 Task: In the Company cmu.edu, Add note: 'Review sales pipeline and prioritize follow-up actions.'. Mark checkbox to create task to follow up ': In 2 weeks'. Create task, with  description: Schedule Webinar, Add due date: In 3 Business Days; Add reminder: 30 Minutes before. Set Priority Medium and add note: Review the attached proposal before the meeting and highlight the key benefits for the client.. Logged in from softage.5@softage.net
Action: Mouse moved to (79, 50)
Screenshot: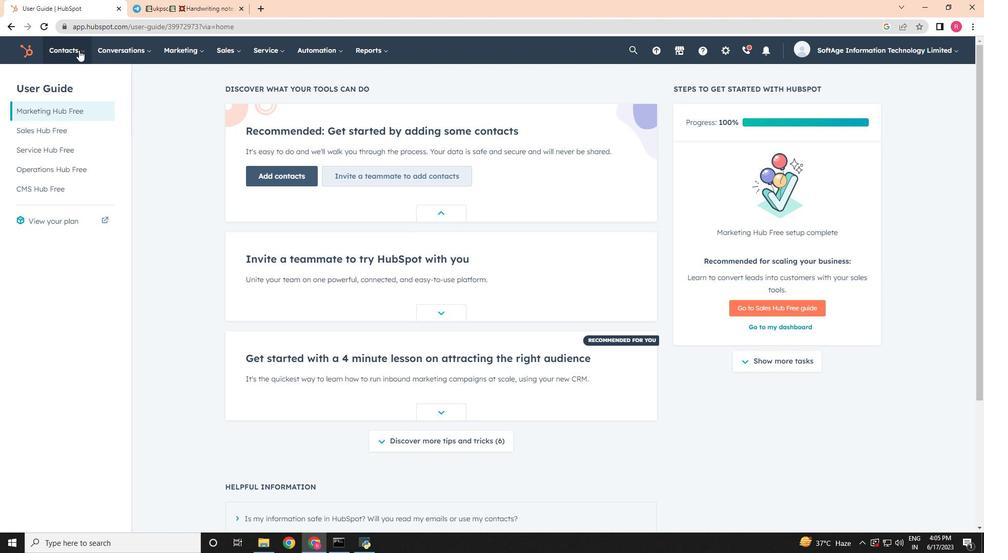 
Action: Mouse pressed left at (79, 50)
Screenshot: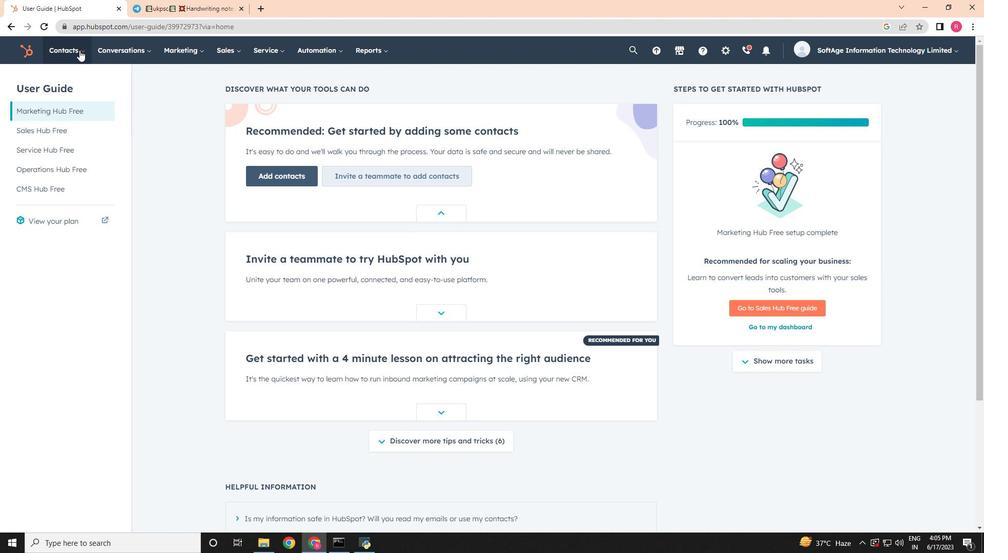 
Action: Mouse moved to (92, 95)
Screenshot: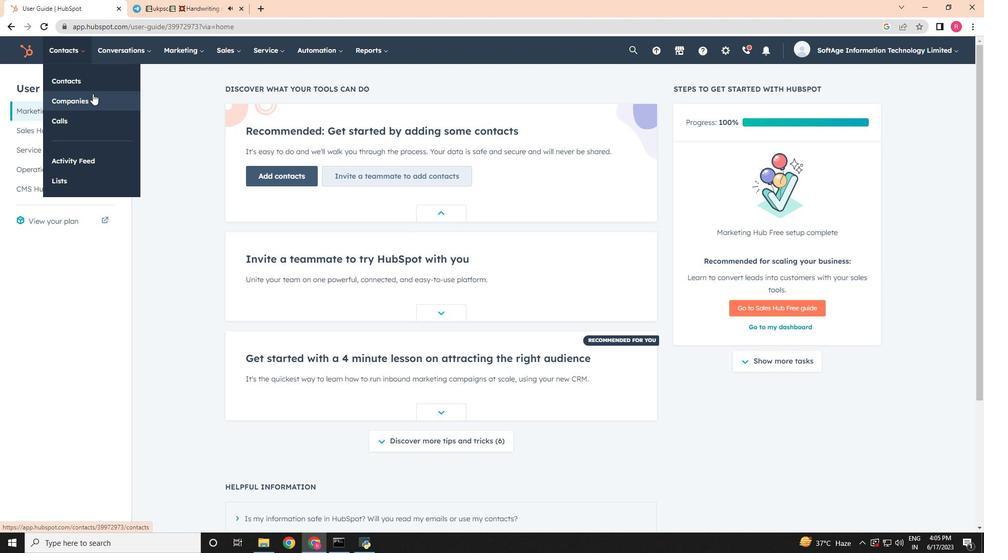 
Action: Mouse pressed left at (92, 95)
Screenshot: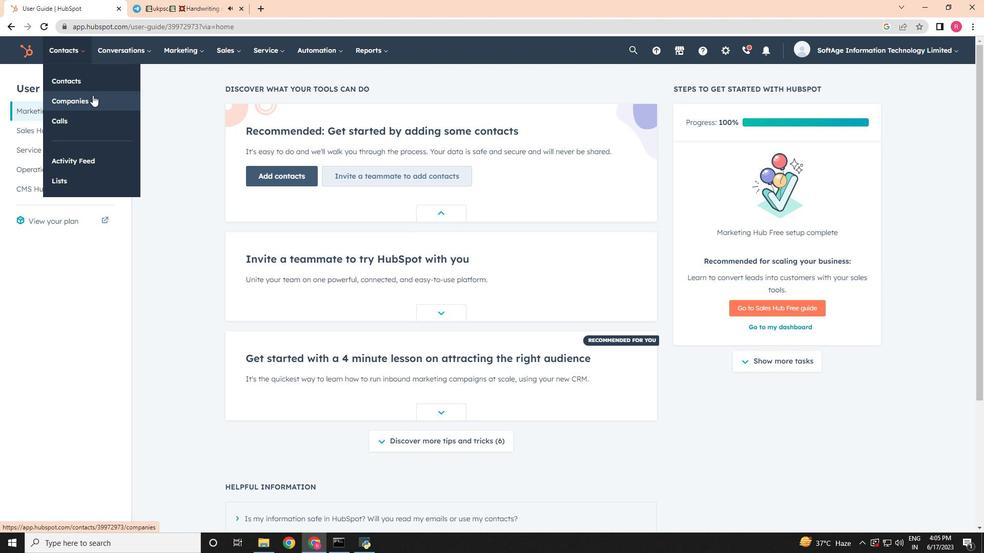 
Action: Mouse moved to (72, 167)
Screenshot: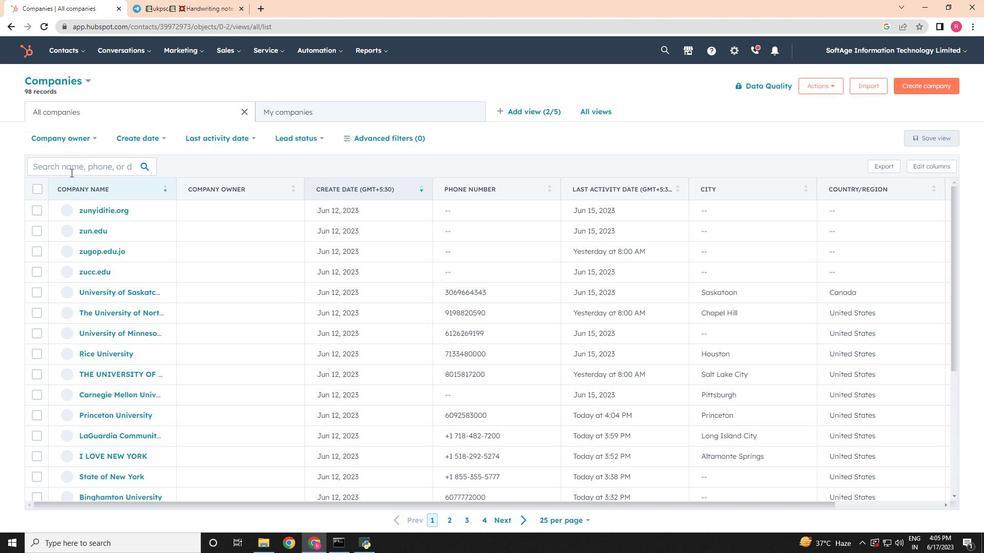 
Action: Mouse pressed left at (72, 167)
Screenshot: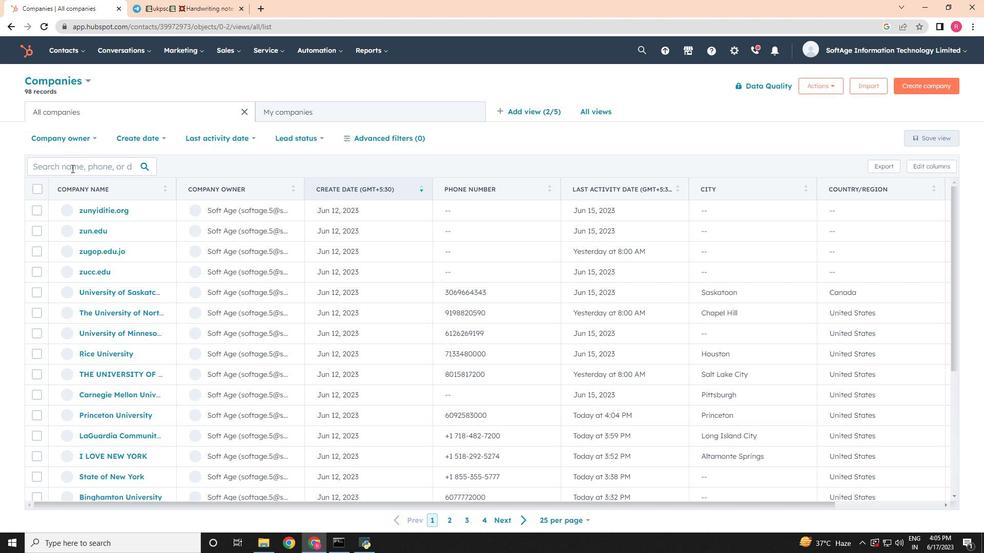 
Action: Key pressed cmu
Screenshot: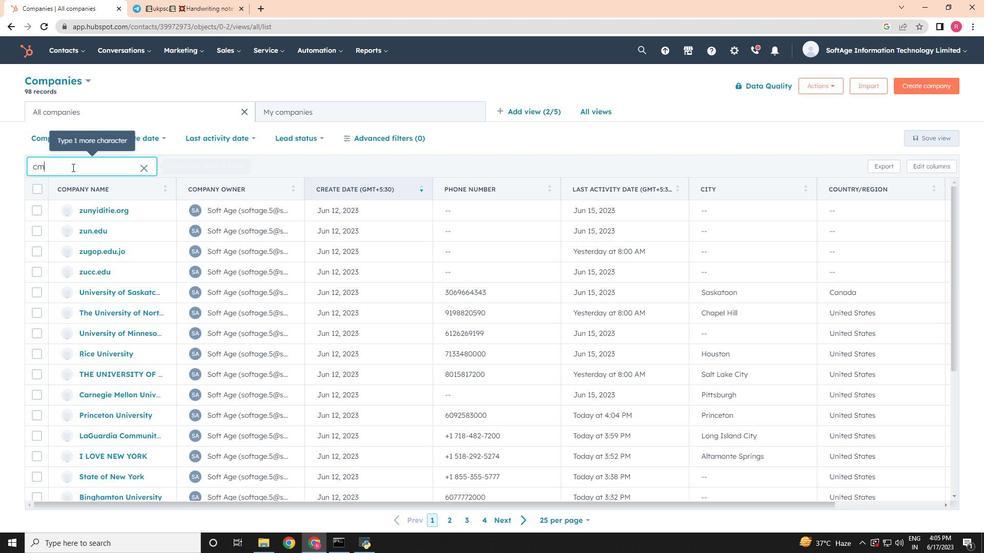 
Action: Mouse moved to (87, 208)
Screenshot: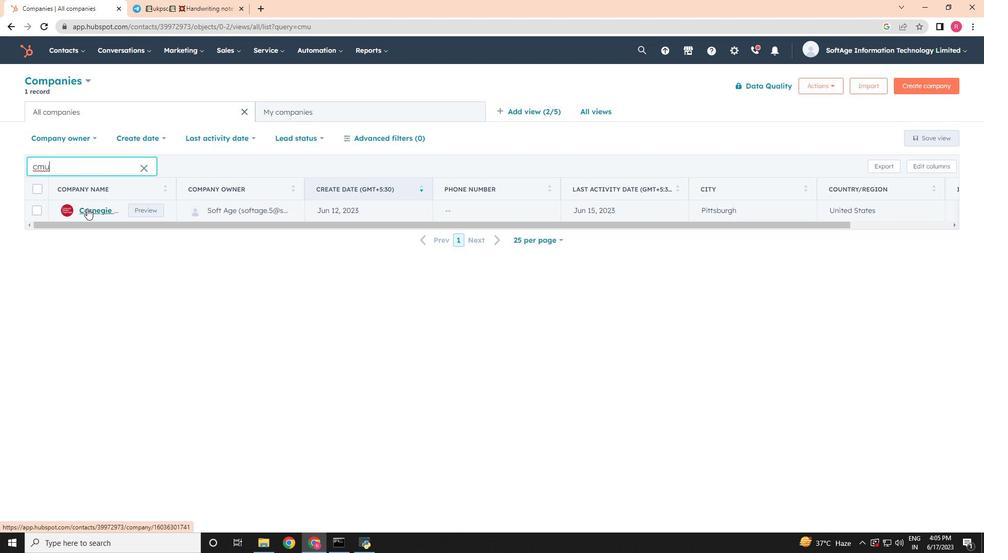 
Action: Mouse pressed left at (87, 208)
Screenshot: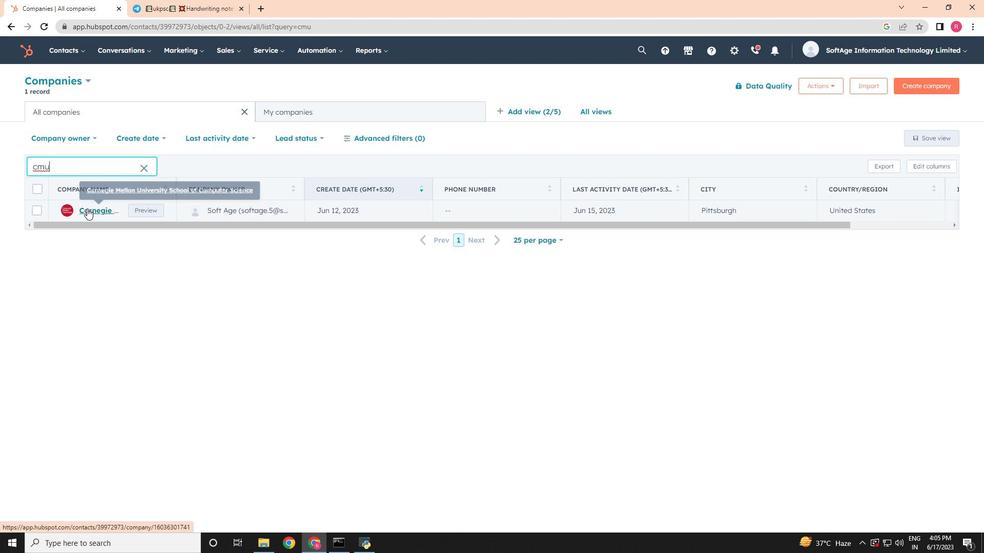 
Action: Mouse moved to (32, 173)
Screenshot: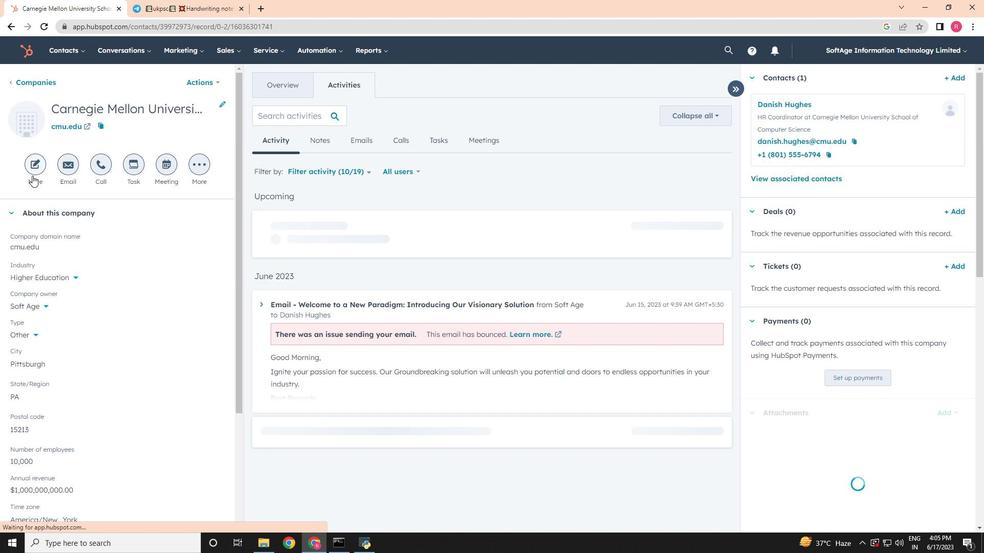 
Action: Mouse pressed left at (32, 173)
Screenshot: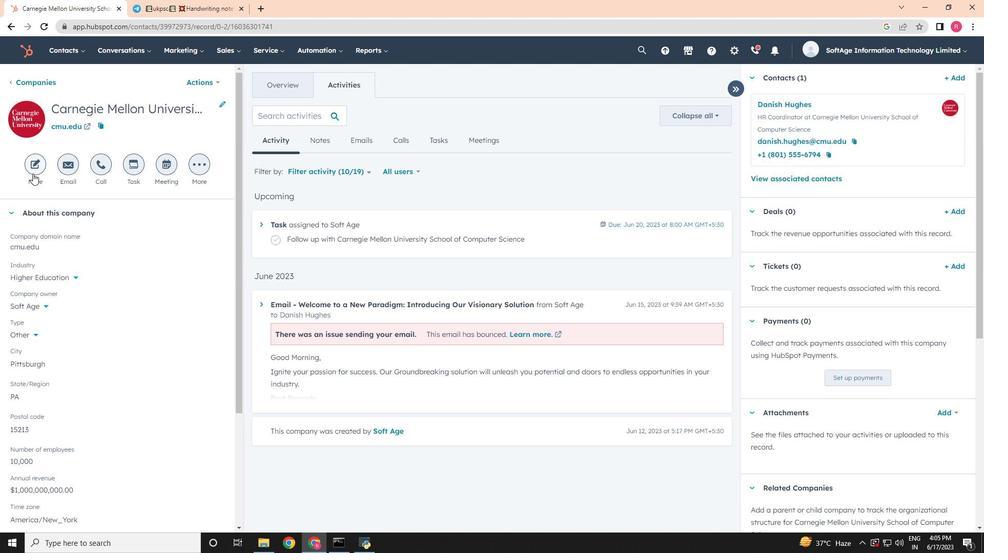 
Action: Mouse moved to (868, 307)
Screenshot: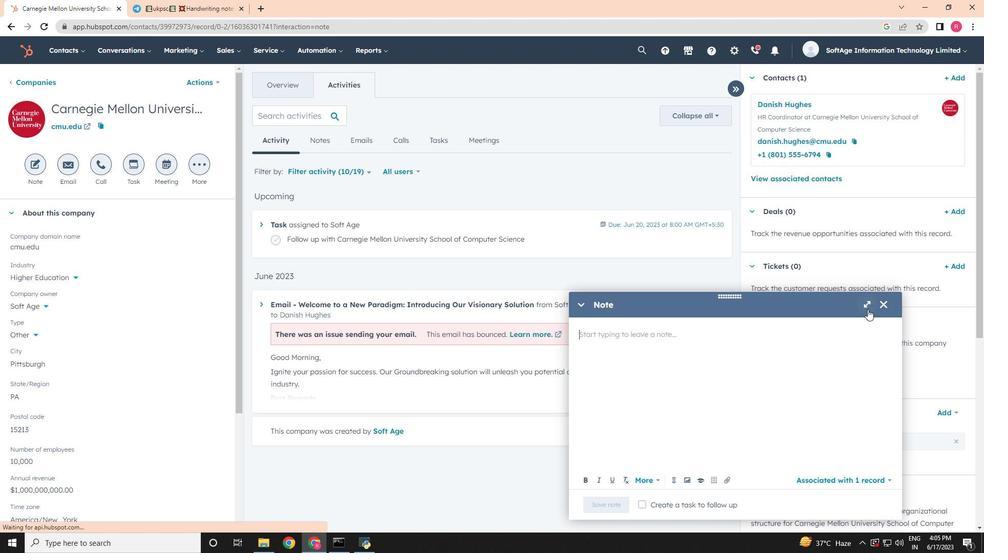 
Action: Mouse pressed left at (868, 307)
Screenshot: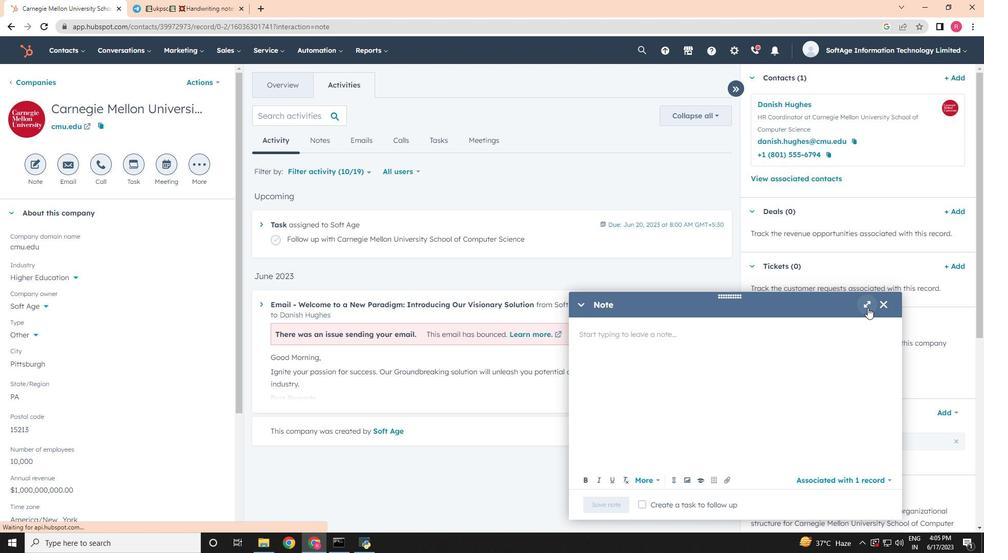
Action: Mouse moved to (183, 164)
Screenshot: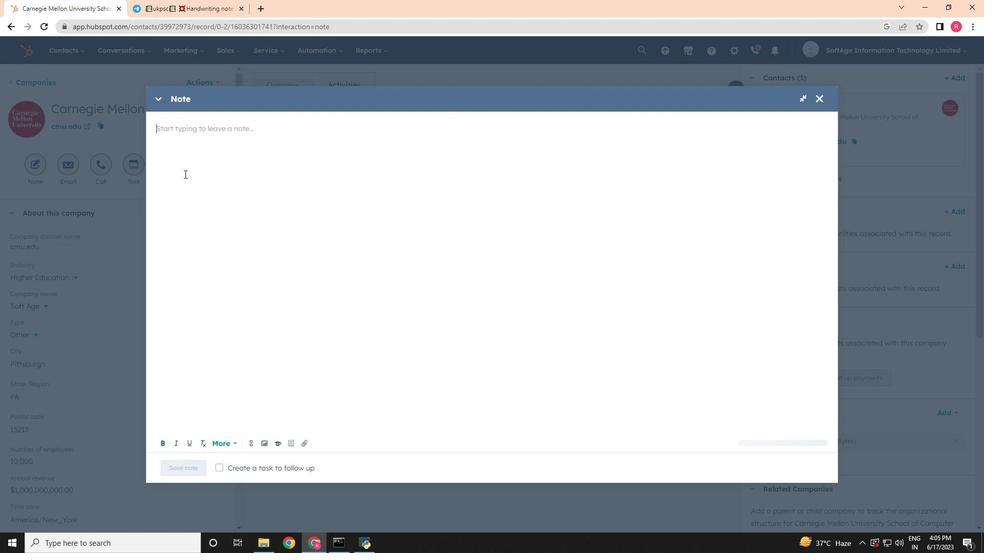 
Action: Key pressed <Key.shift>Review<Key.space>sales<Key.space>pipeline<Key.space>and<Key.space>prioritize<Key.space>fi<Key.backspace>ollow-up<Key.space>actions.
Screenshot: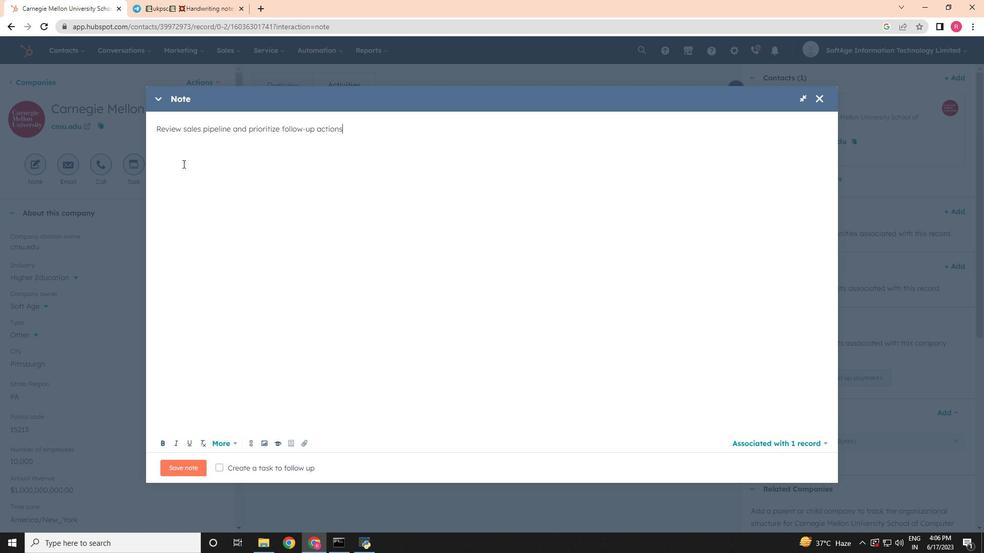 
Action: Mouse moved to (220, 468)
Screenshot: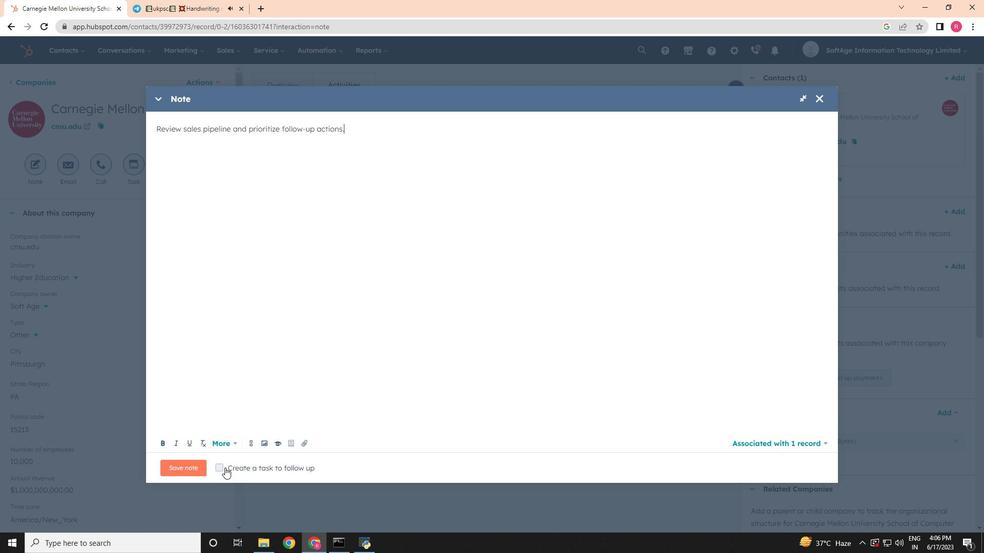 
Action: Mouse pressed left at (220, 468)
Screenshot: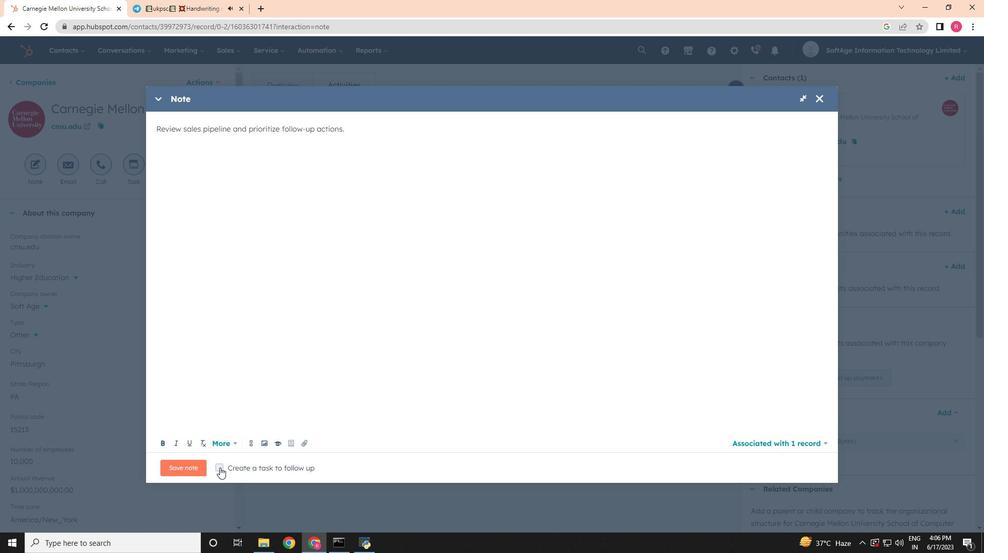 
Action: Mouse moved to (344, 467)
Screenshot: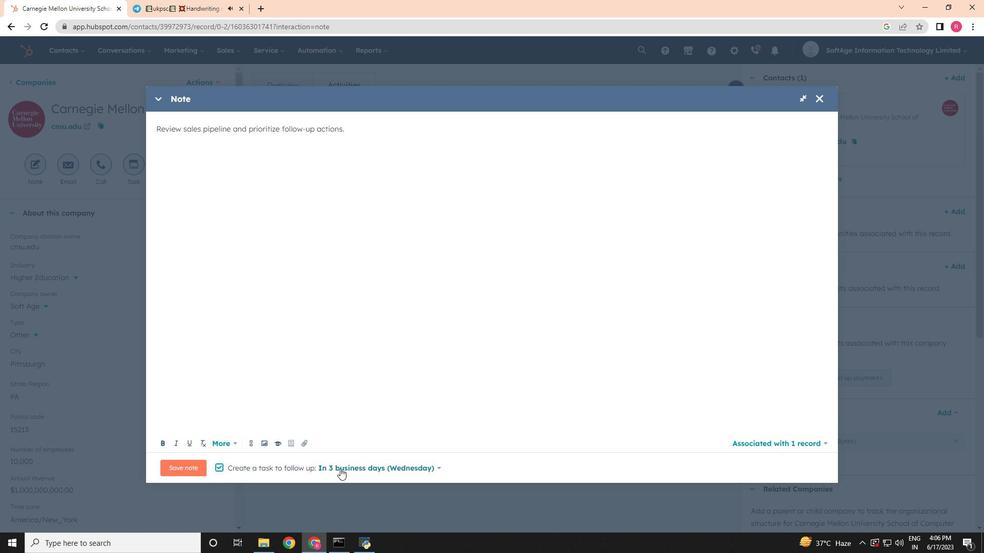 
Action: Mouse pressed left at (344, 467)
Screenshot: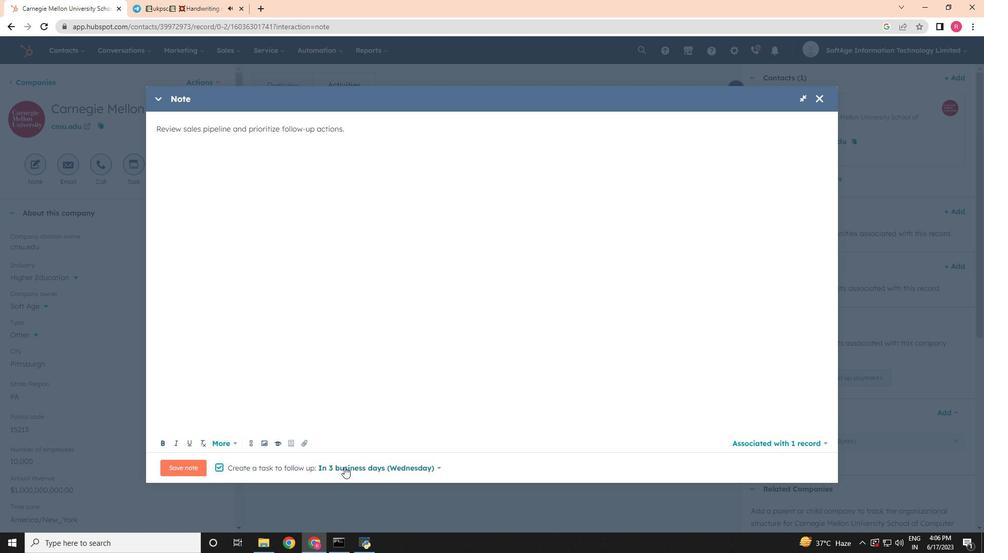 
Action: Mouse moved to (353, 408)
Screenshot: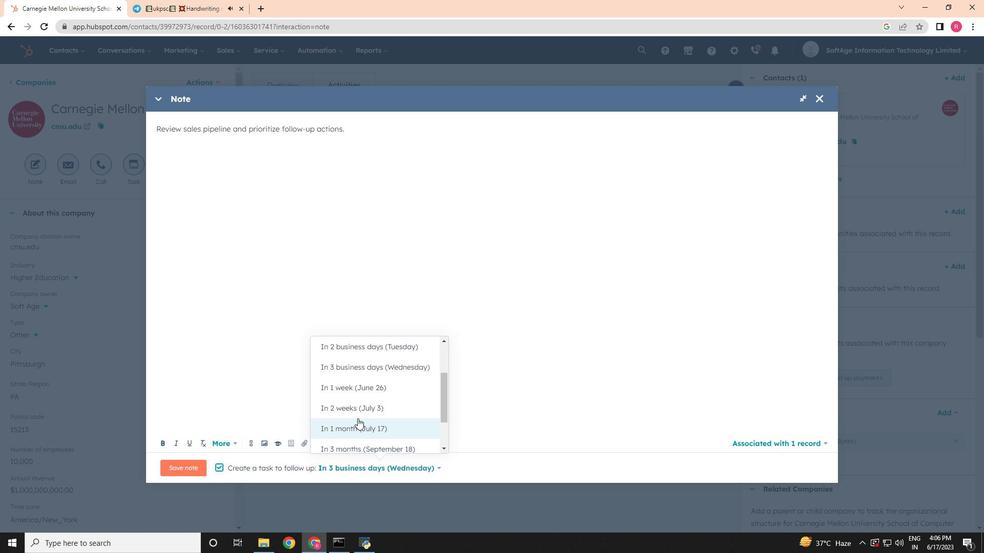 
Action: Mouse pressed left at (353, 408)
Screenshot: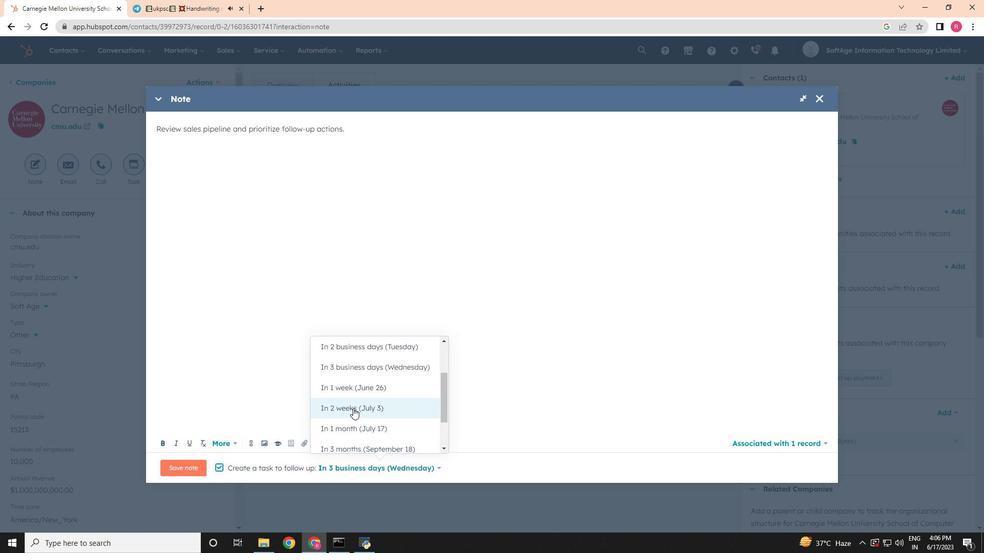 
Action: Mouse moved to (179, 468)
Screenshot: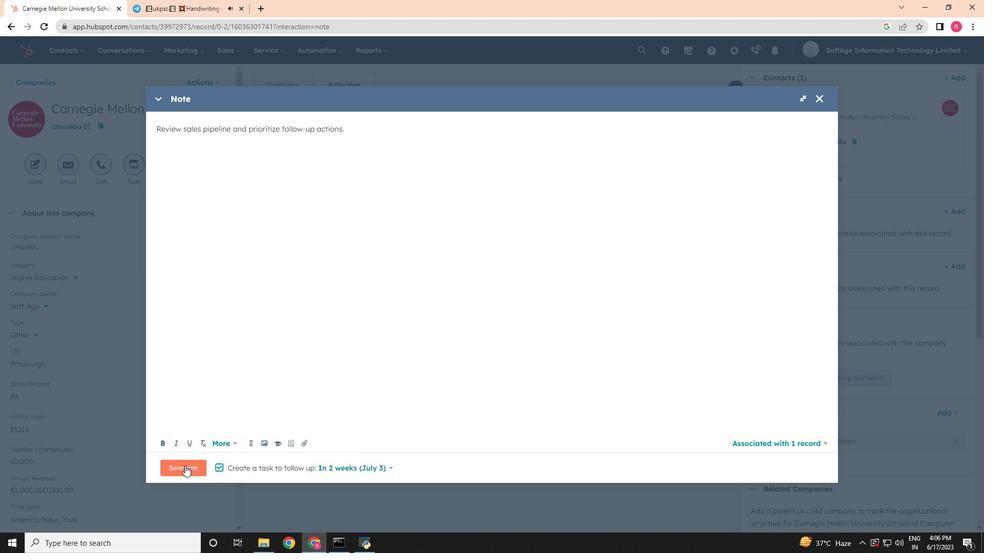 
Action: Mouse pressed left at (179, 468)
Screenshot: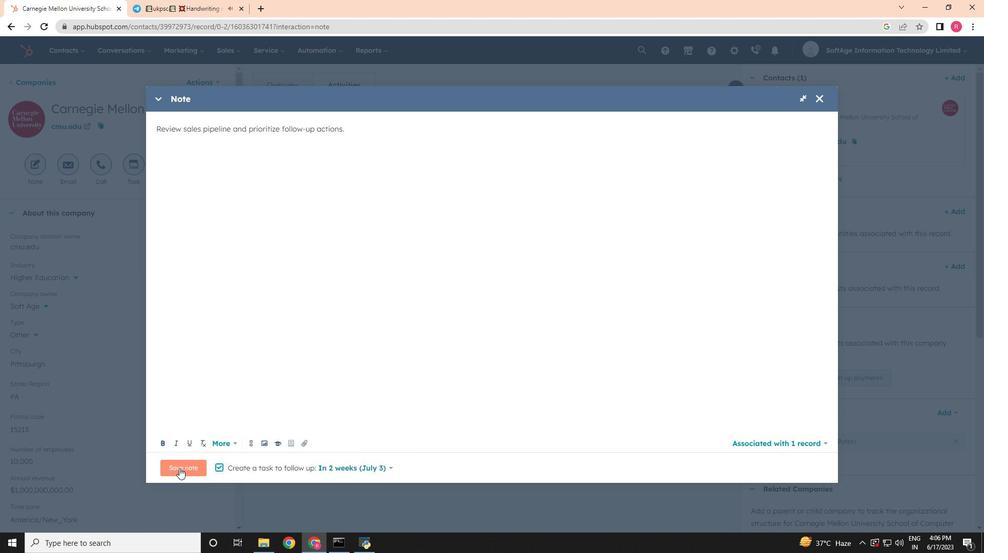 
Action: Mouse moved to (140, 173)
Screenshot: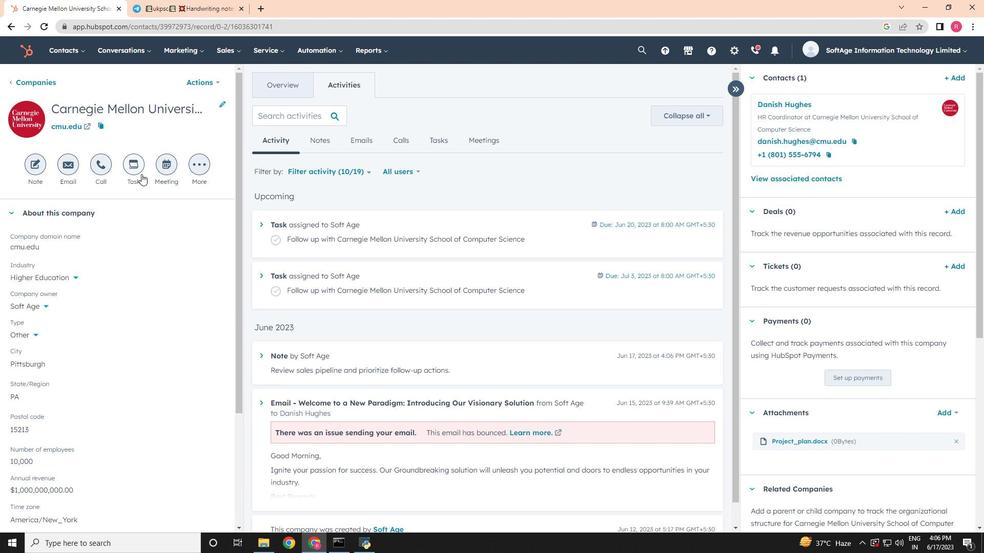 
Action: Mouse pressed left at (140, 173)
Screenshot: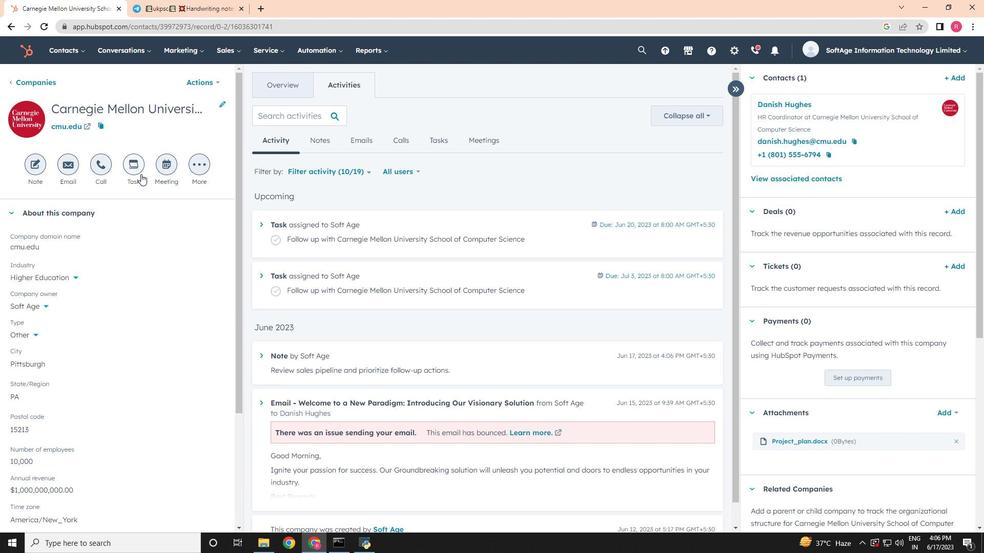 
Action: Mouse moved to (618, 281)
Screenshot: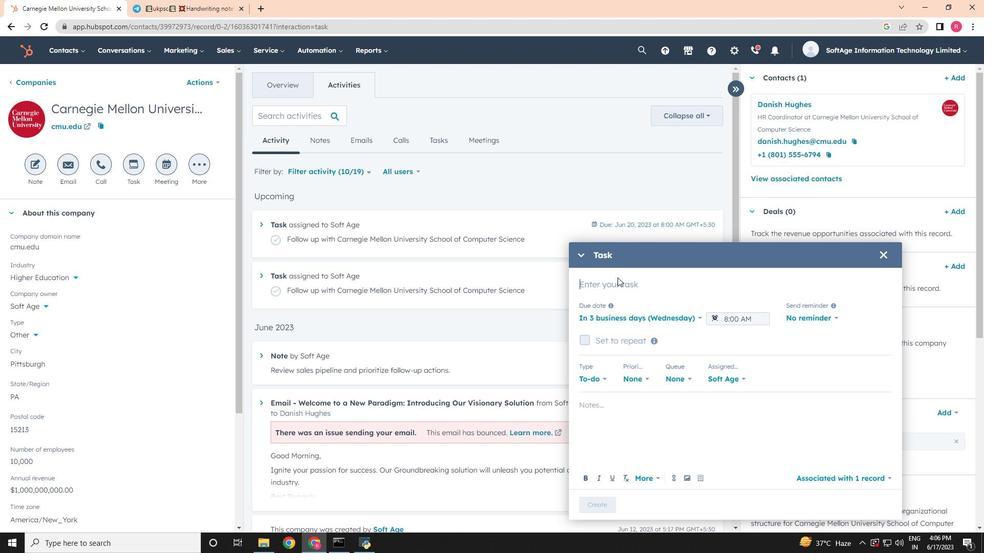 
Action: Key pressed <Key.shift>Schedule<Key.space><Key.shift><Key.shift><Key.shift><Key.shift>Webinar
Screenshot: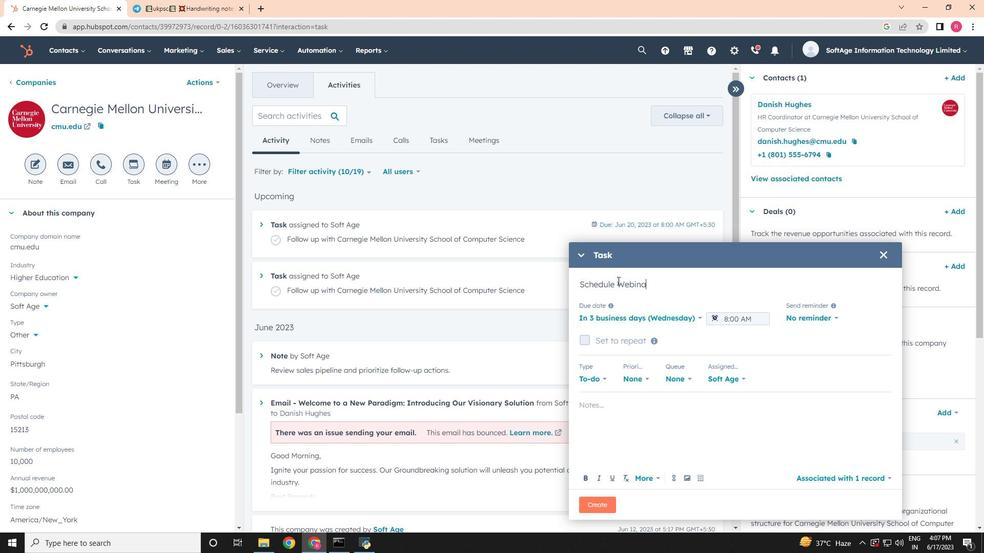 
Action: Mouse moved to (645, 316)
Screenshot: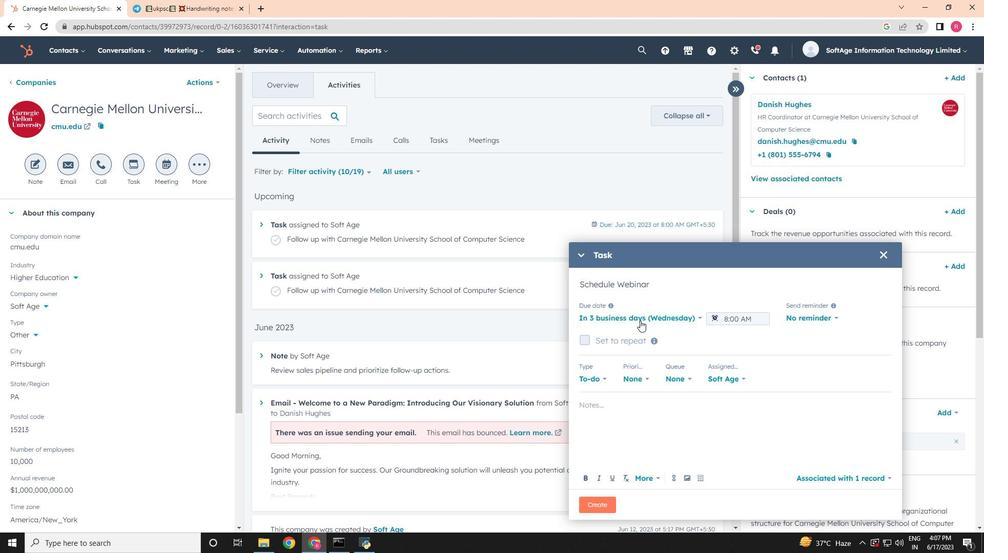 
Action: Mouse pressed left at (645, 316)
Screenshot: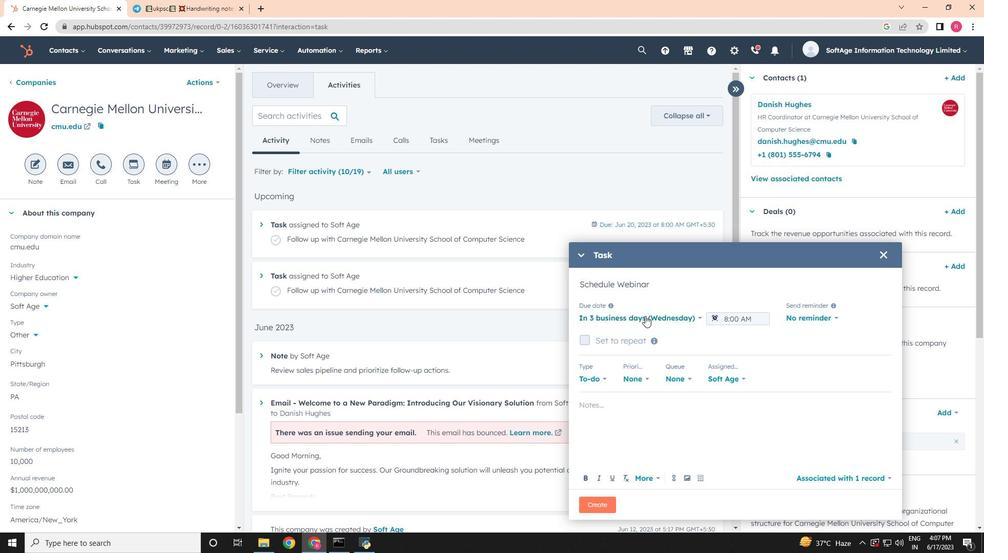 
Action: Mouse moved to (638, 371)
Screenshot: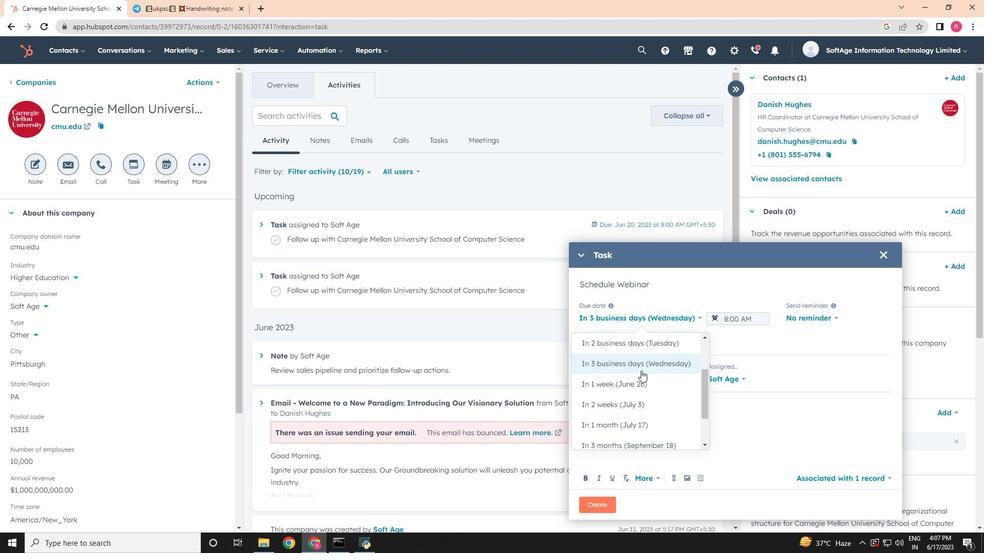 
Action: Mouse pressed left at (638, 371)
Screenshot: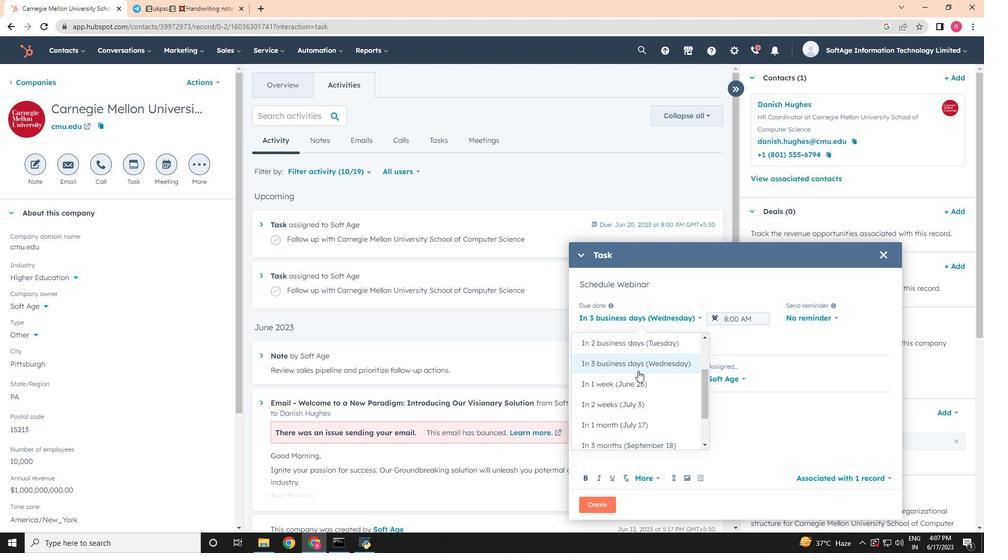 
Action: Mouse moved to (802, 319)
Screenshot: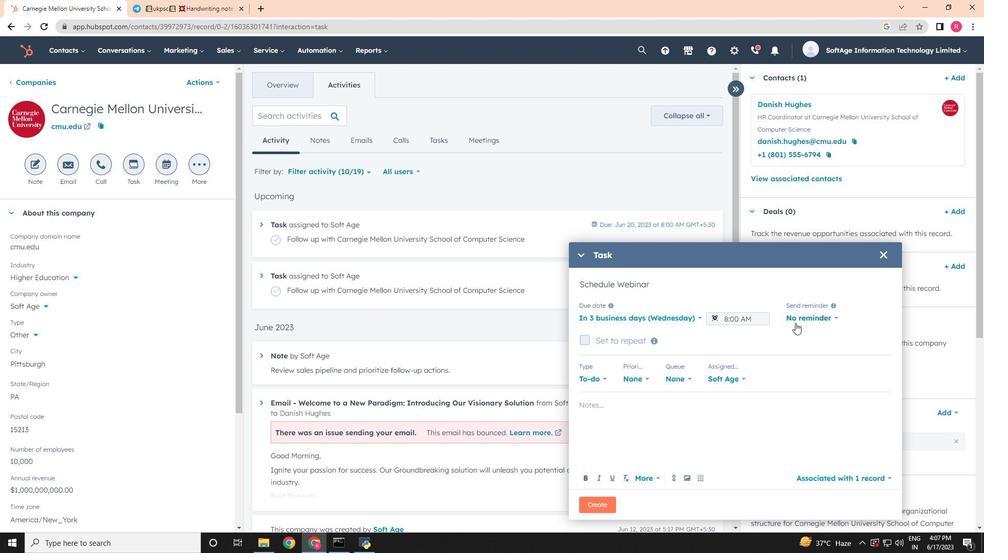
Action: Mouse pressed left at (802, 319)
Screenshot: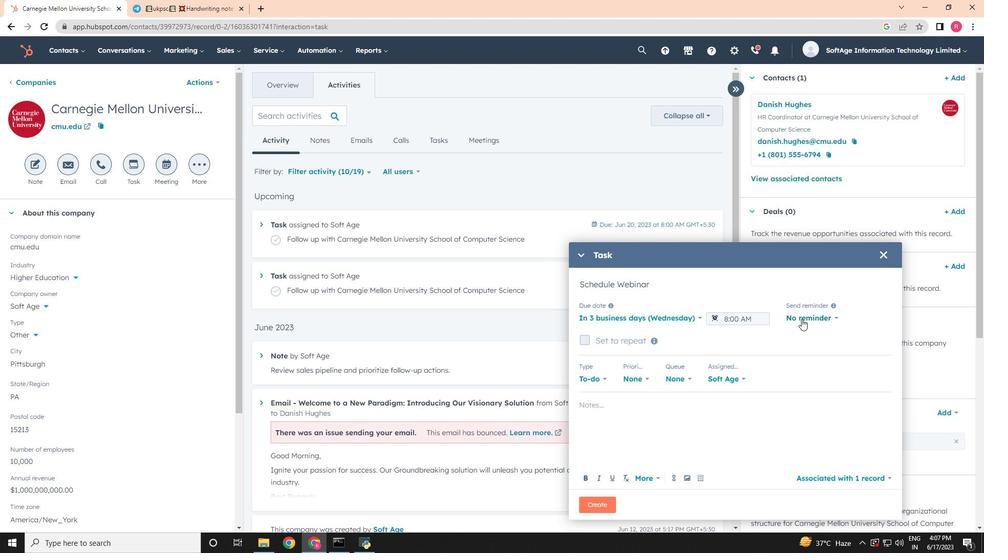 
Action: Mouse moved to (792, 380)
Screenshot: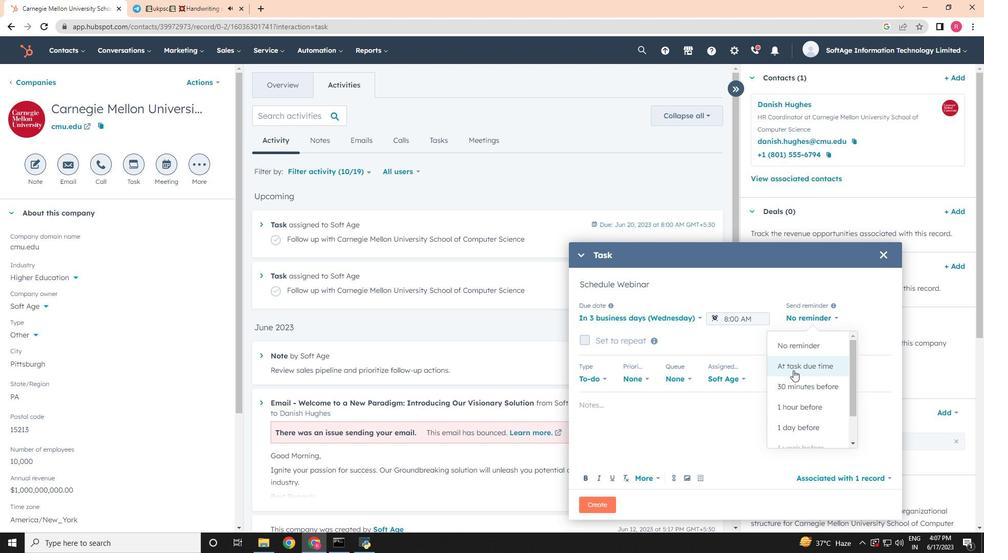 
Action: Mouse pressed left at (792, 380)
Screenshot: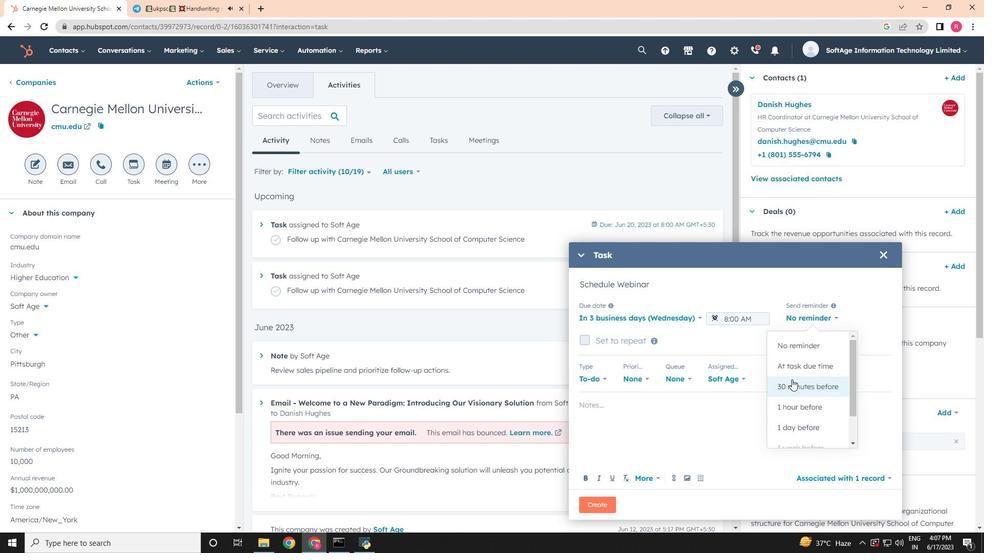 
Action: Mouse moved to (638, 379)
Screenshot: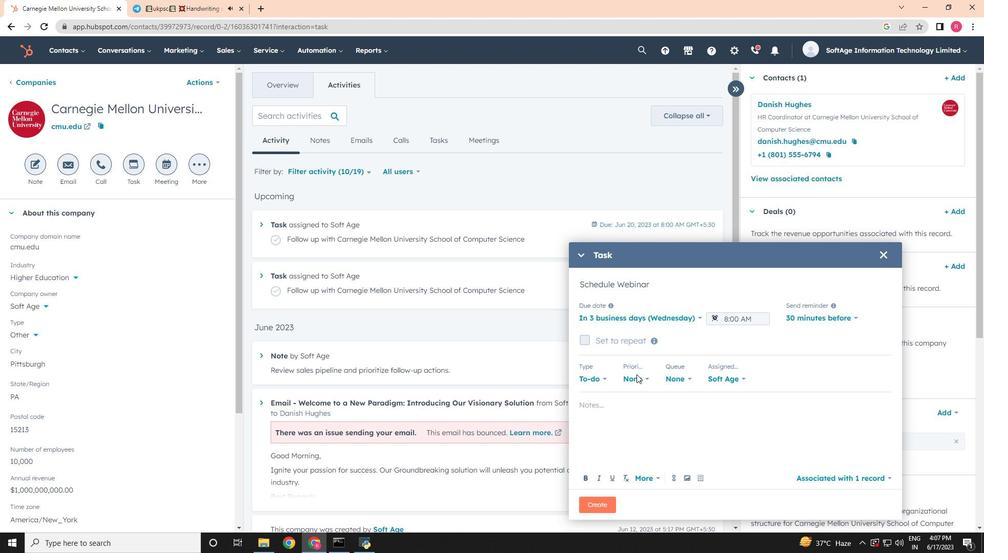
Action: Mouse pressed left at (638, 379)
Screenshot: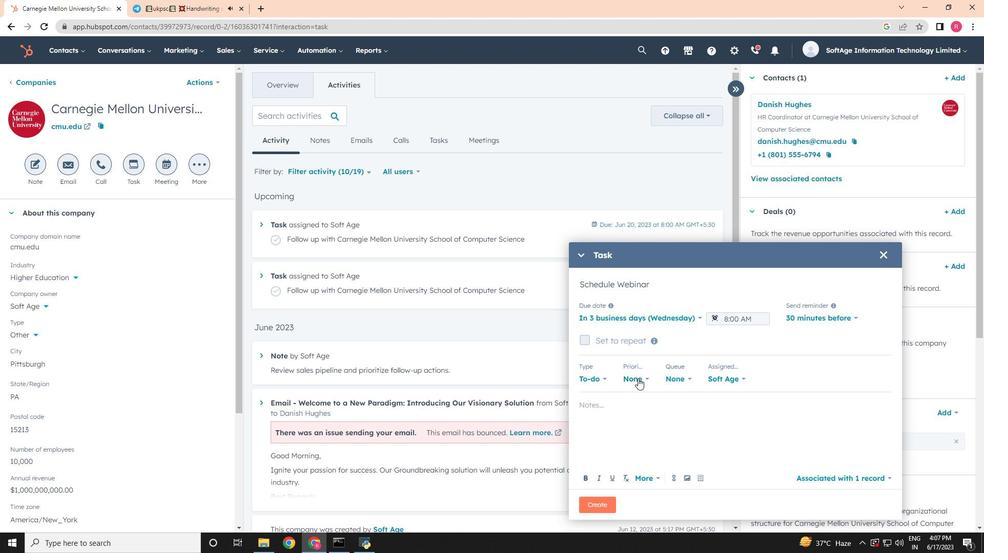 
Action: Mouse moved to (635, 449)
Screenshot: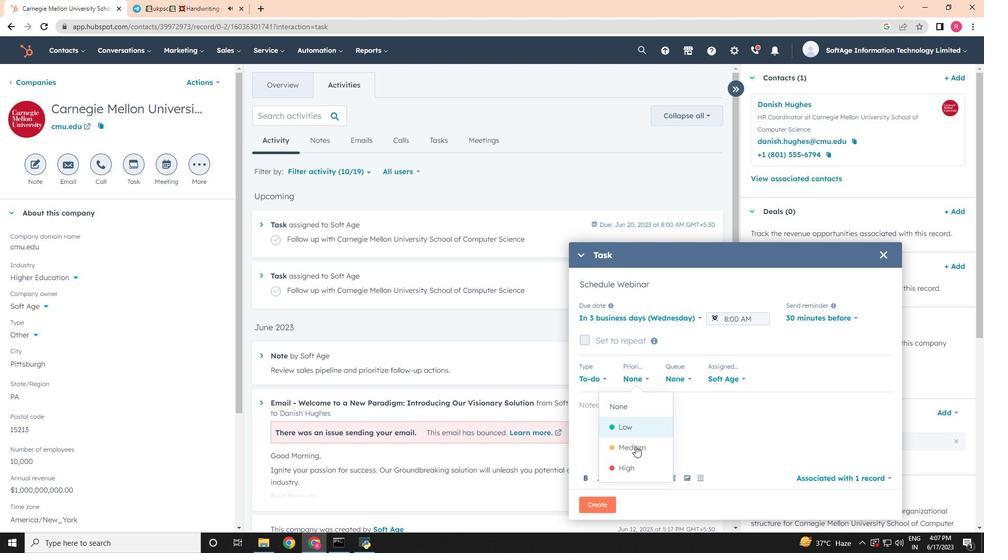 
Action: Mouse pressed left at (635, 449)
Screenshot: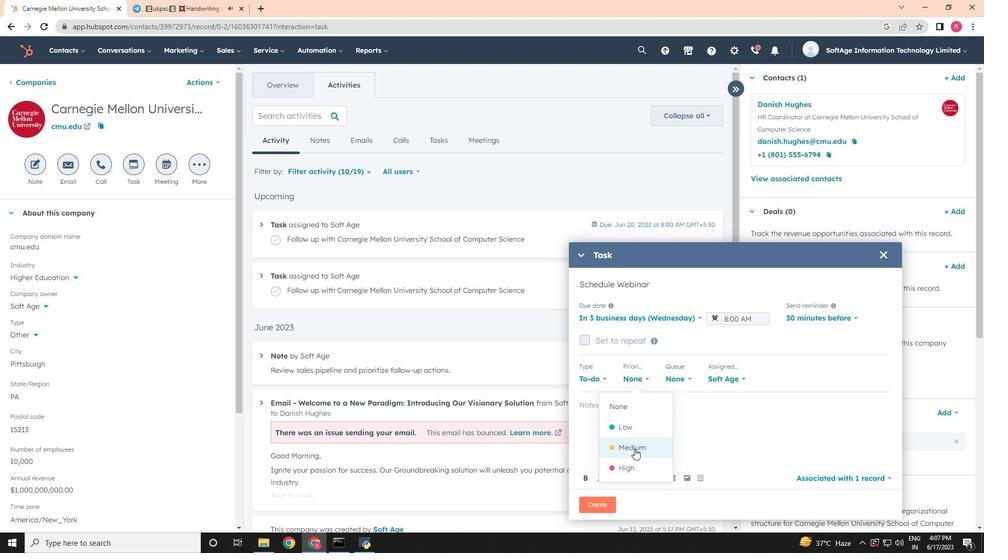 
Action: Mouse moved to (620, 418)
Screenshot: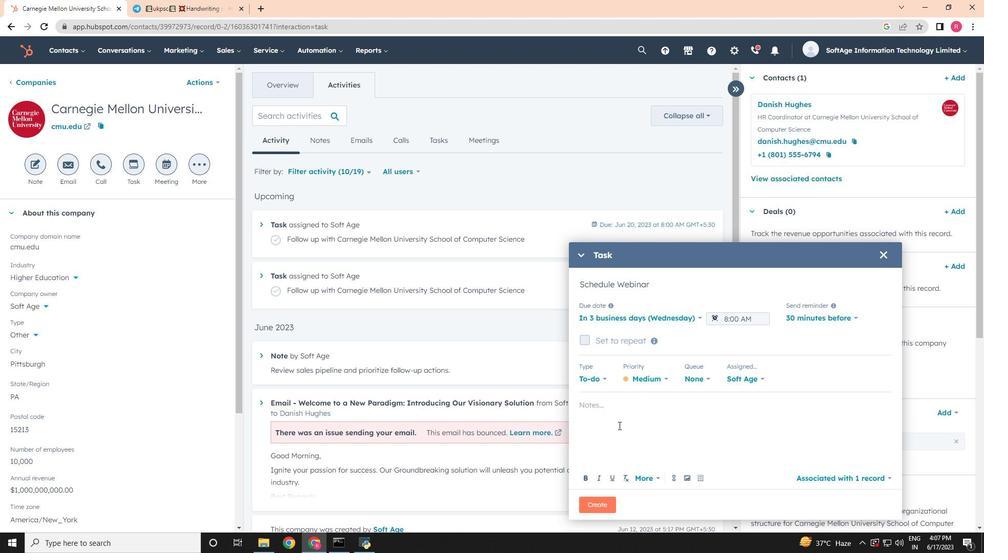 
Action: Mouse pressed left at (620, 418)
Screenshot: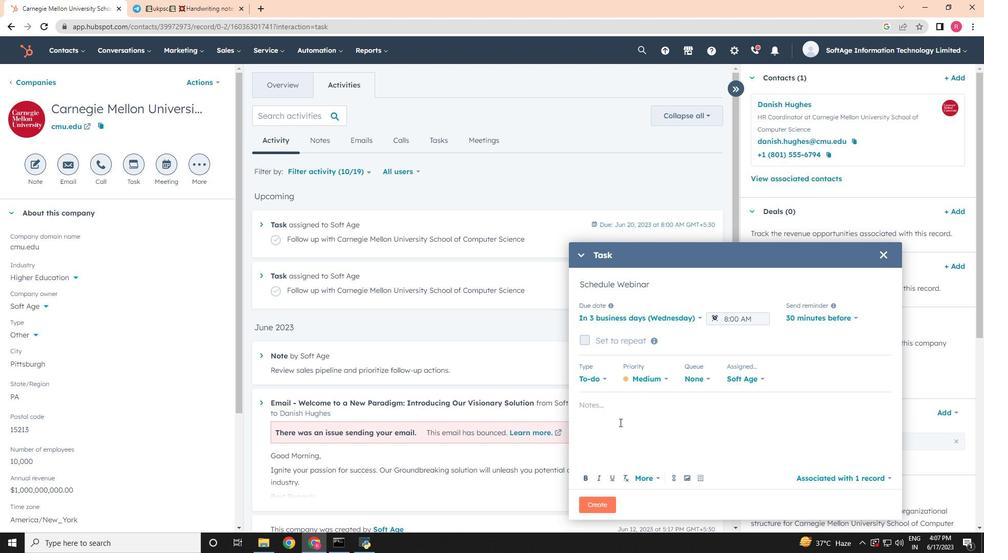 
Action: Key pressed <Key.shift>Review<Key.space>the<Key.space>attached<Key.space>proposal<Key.space>before<Key.space>the<Key.space>meeting<Key.space>and<Key.space>highlight<Key.space>the<Key.space>key<Key.space>benefits<Key.space>for<Key.space>the<Key.space>client.
Screenshot: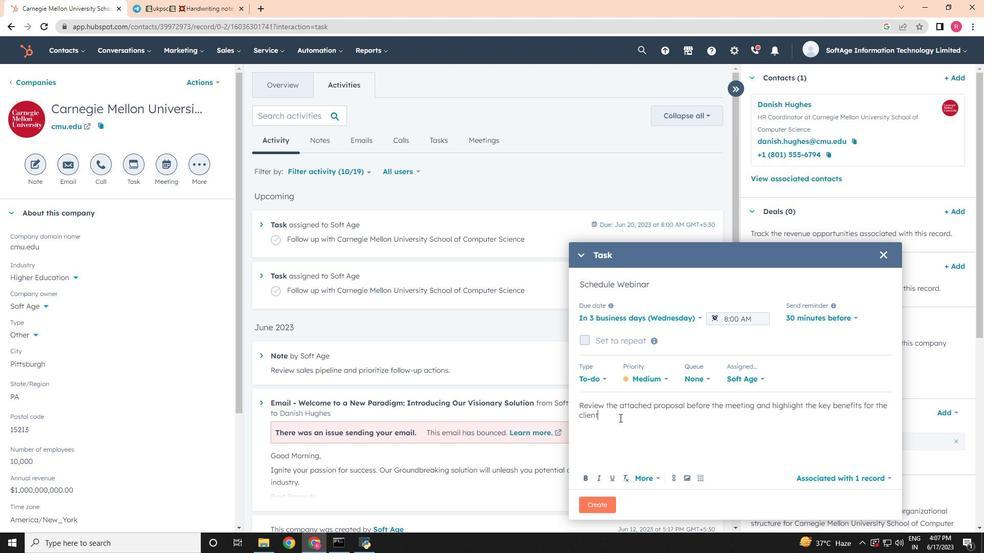 
Action: Mouse moved to (589, 501)
Screenshot: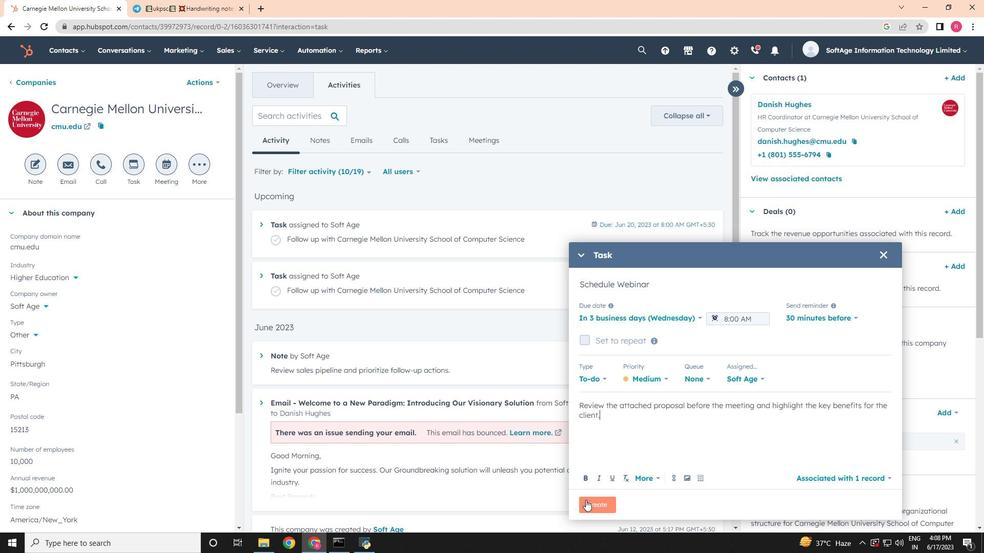 
Action: Mouse pressed left at (589, 501)
Screenshot: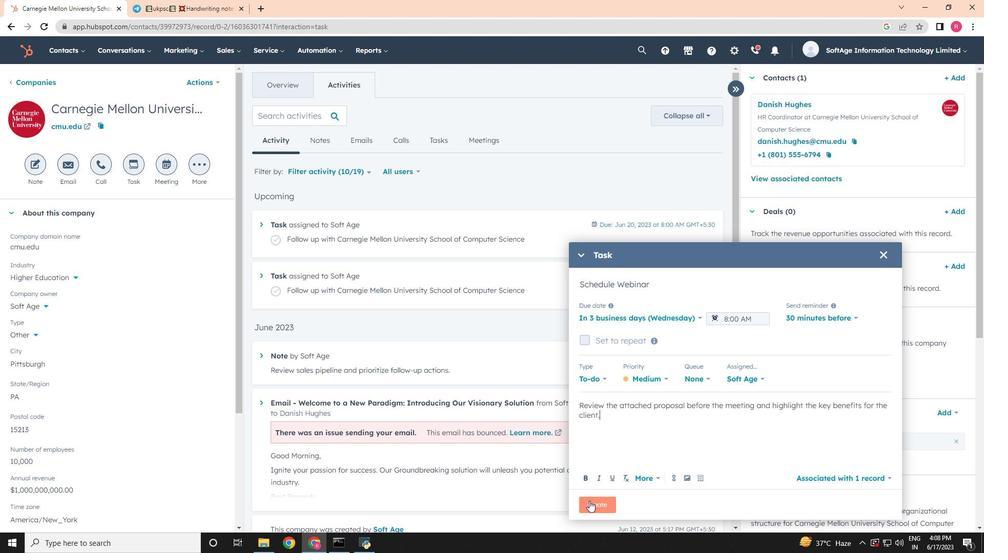 
